 Task: Add Medinatura T-Relief Extra Strength Pain Relief Tablets to the cart.
Action: Mouse moved to (254, 118)
Screenshot: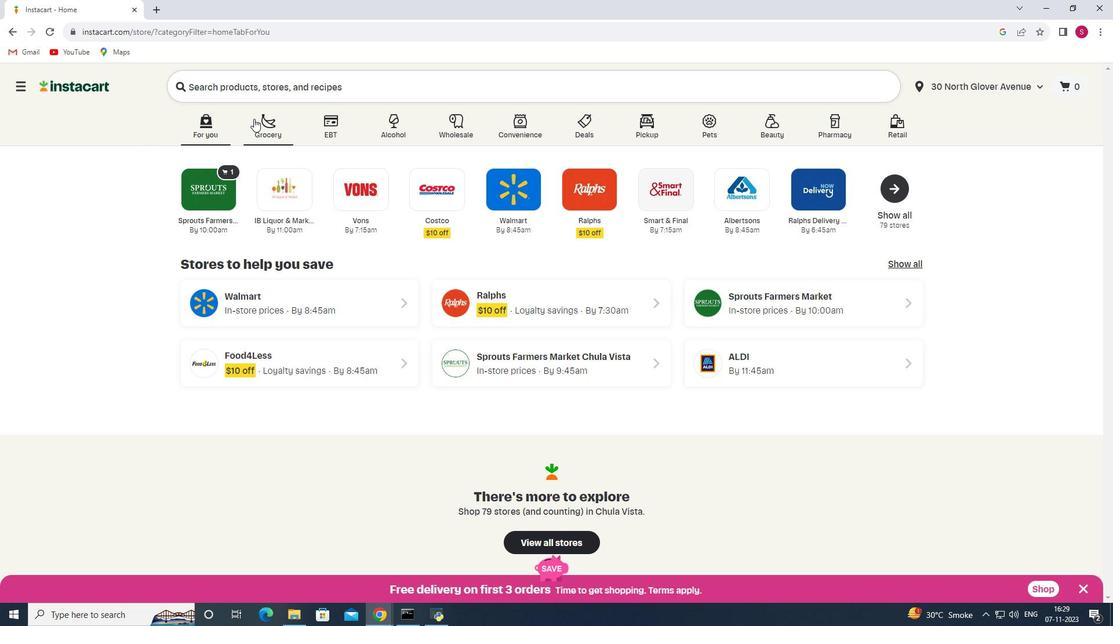 
Action: Mouse pressed left at (254, 118)
Screenshot: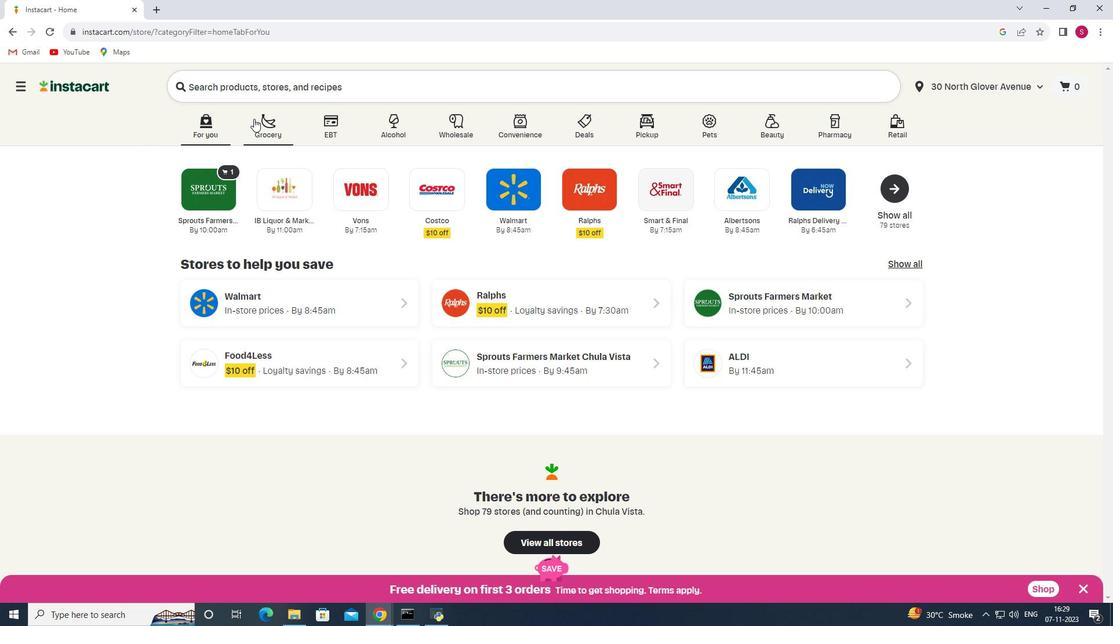 
Action: Mouse moved to (275, 356)
Screenshot: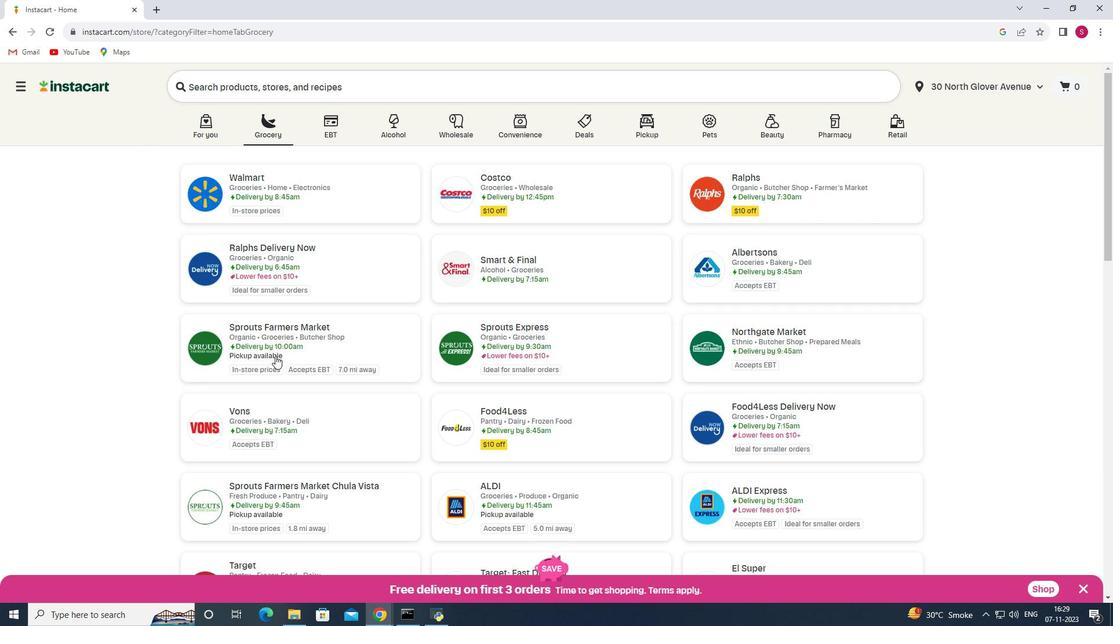 
Action: Mouse pressed left at (275, 356)
Screenshot: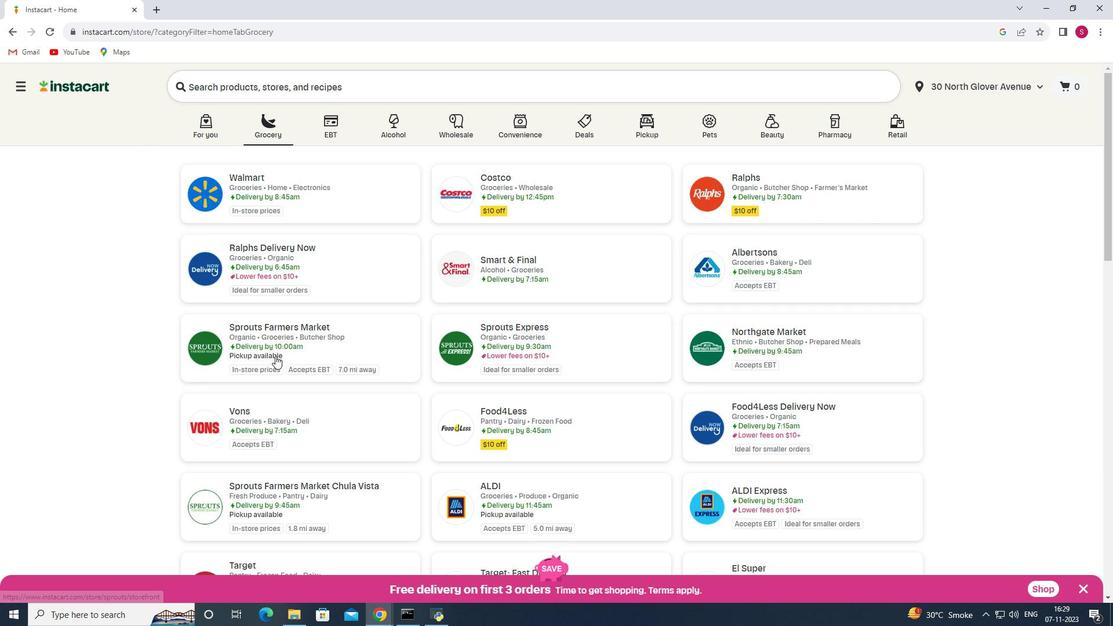 
Action: Mouse moved to (119, 320)
Screenshot: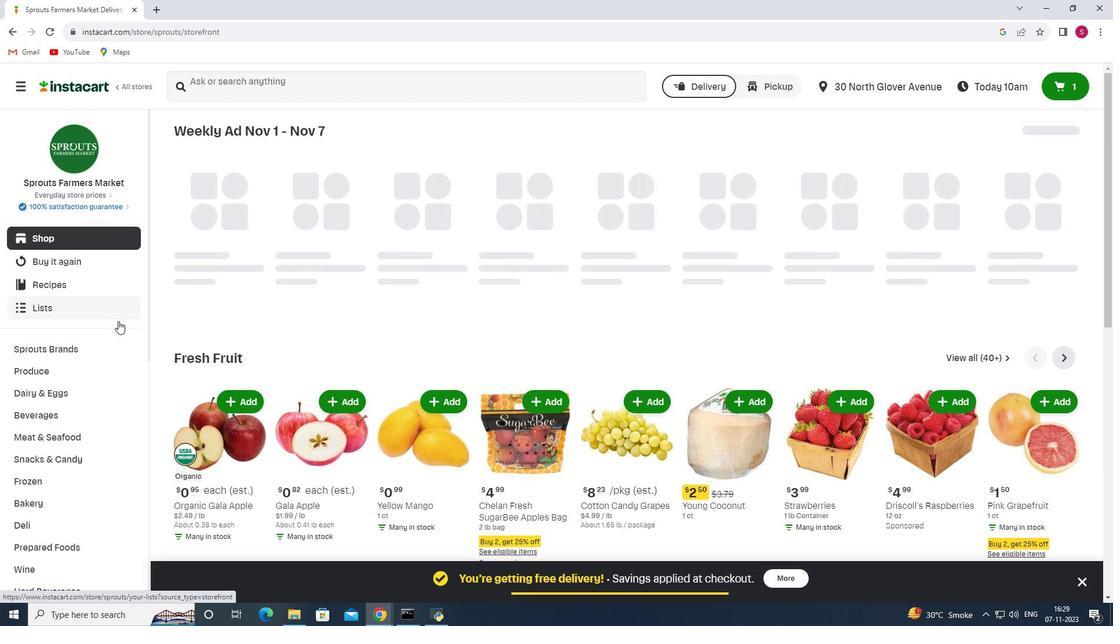 
Action: Mouse scrolled (119, 320) with delta (0, 0)
Screenshot: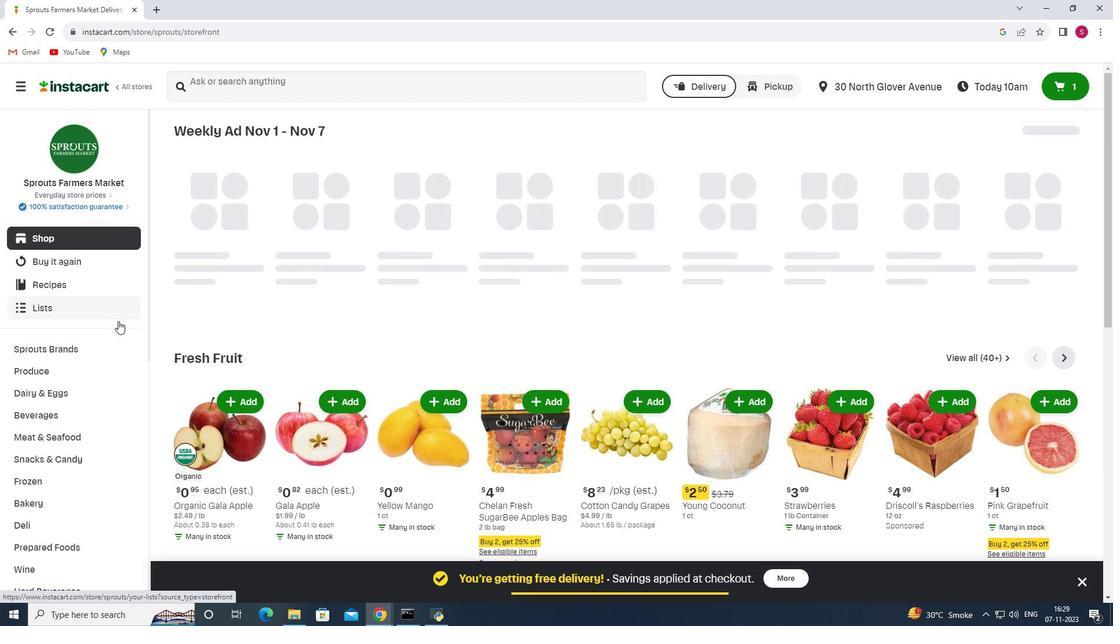 
Action: Mouse moved to (118, 321)
Screenshot: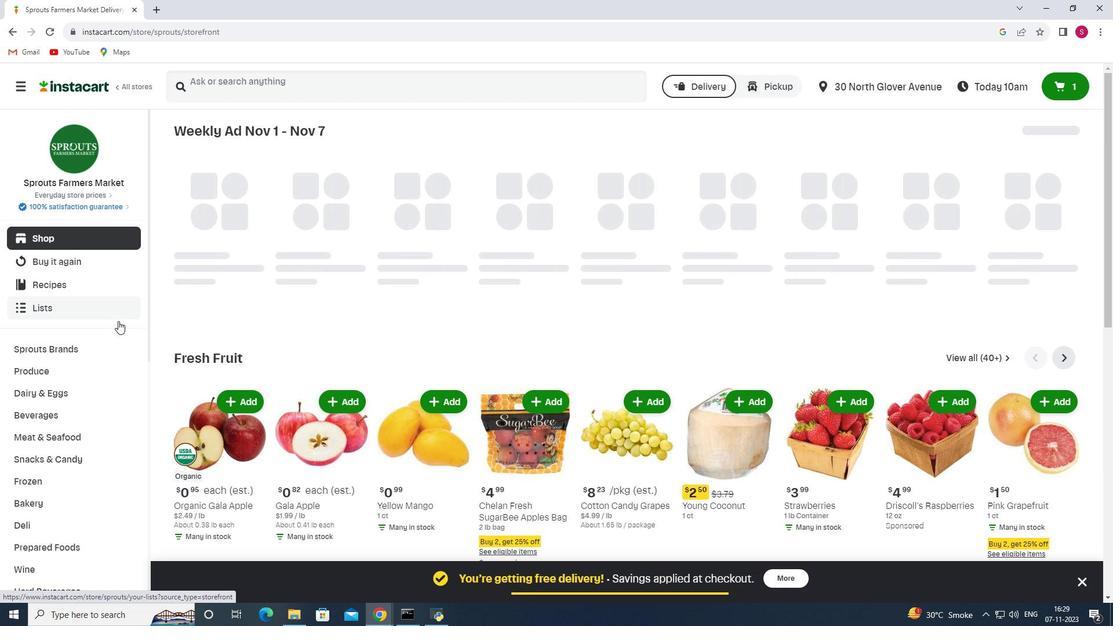 
Action: Mouse scrolled (118, 320) with delta (0, 0)
Screenshot: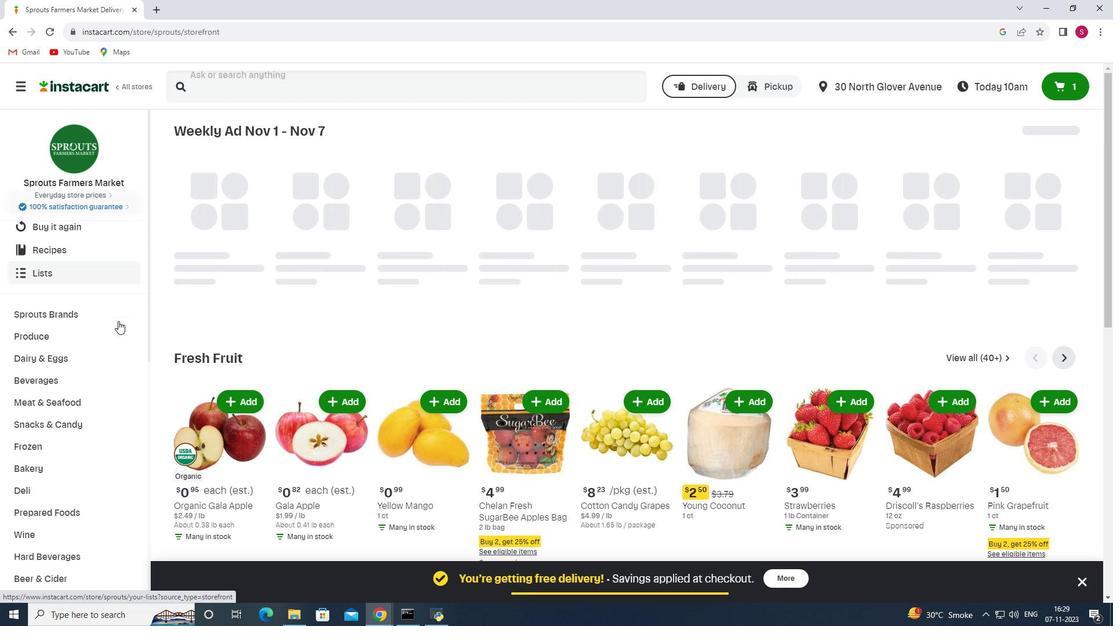 
Action: Mouse moved to (111, 321)
Screenshot: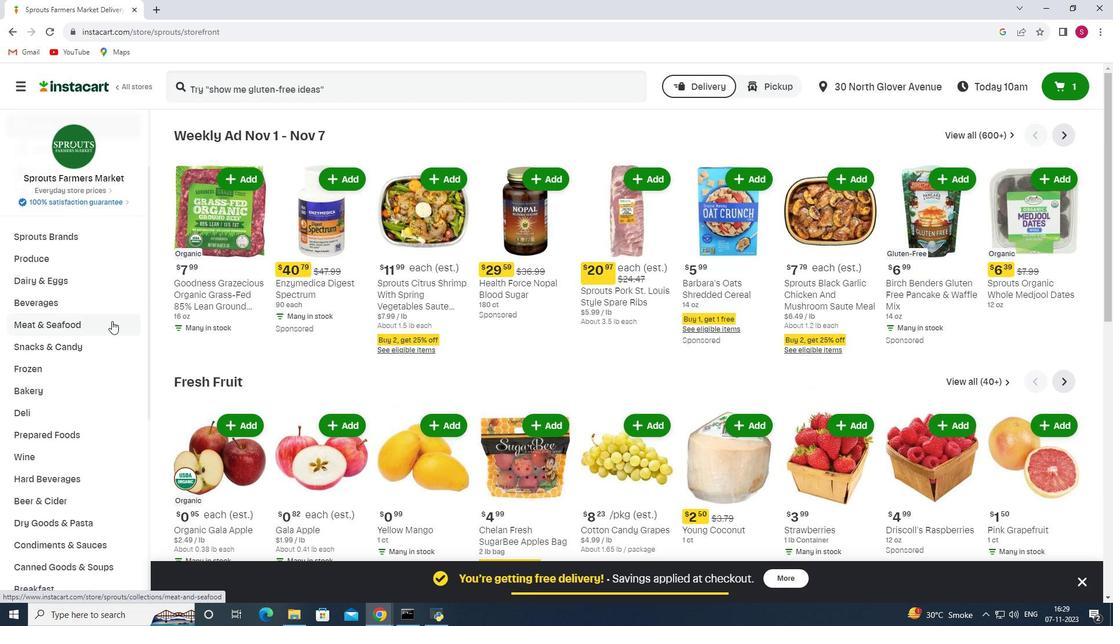 
Action: Mouse scrolled (111, 320) with delta (0, 0)
Screenshot: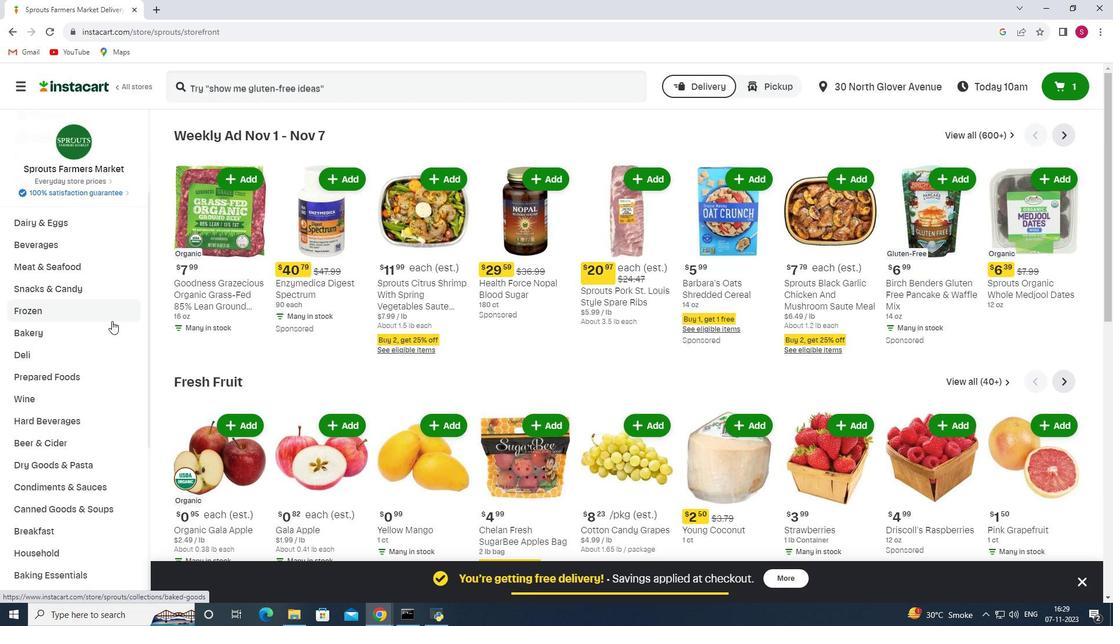
Action: Mouse scrolled (111, 320) with delta (0, 0)
Screenshot: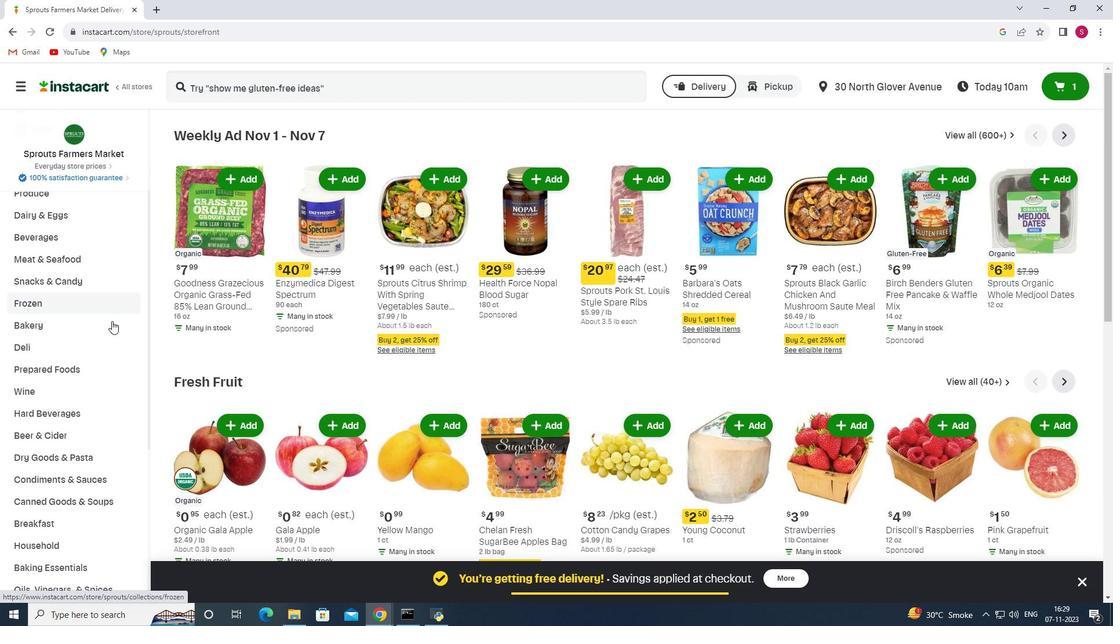 
Action: Mouse scrolled (111, 320) with delta (0, 0)
Screenshot: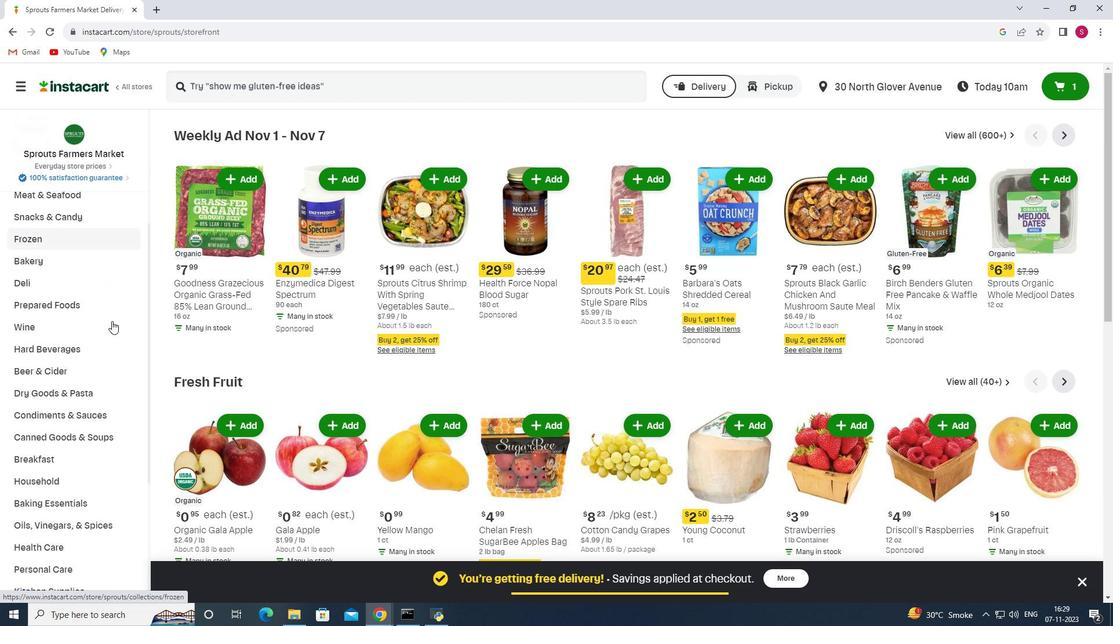 
Action: Mouse scrolled (111, 320) with delta (0, 0)
Screenshot: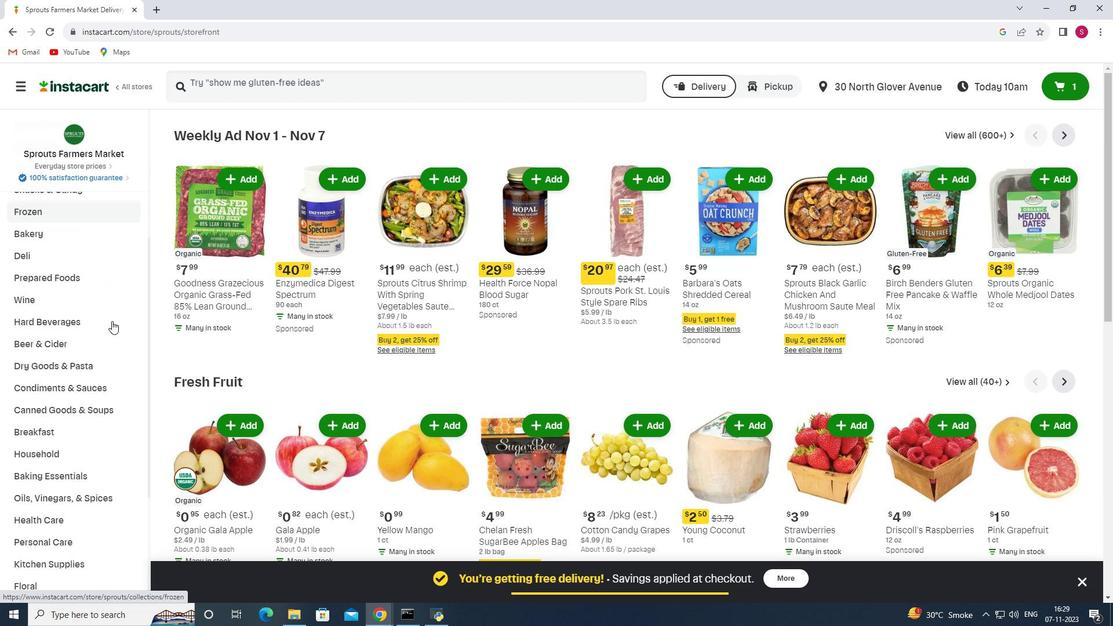 
Action: Mouse scrolled (111, 320) with delta (0, 0)
Screenshot: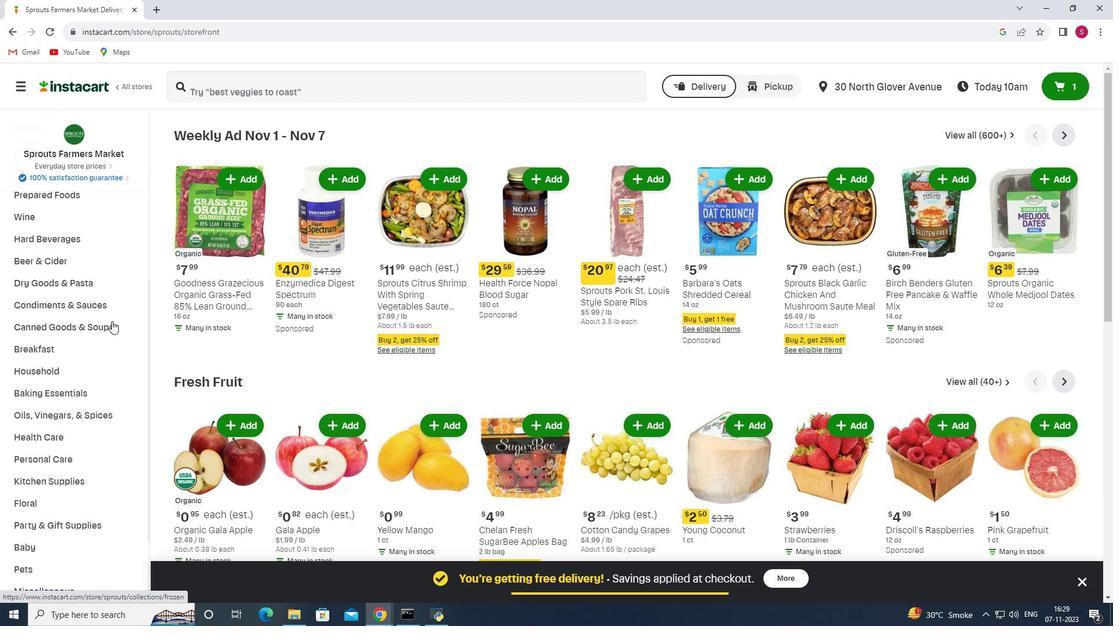 
Action: Mouse moved to (84, 381)
Screenshot: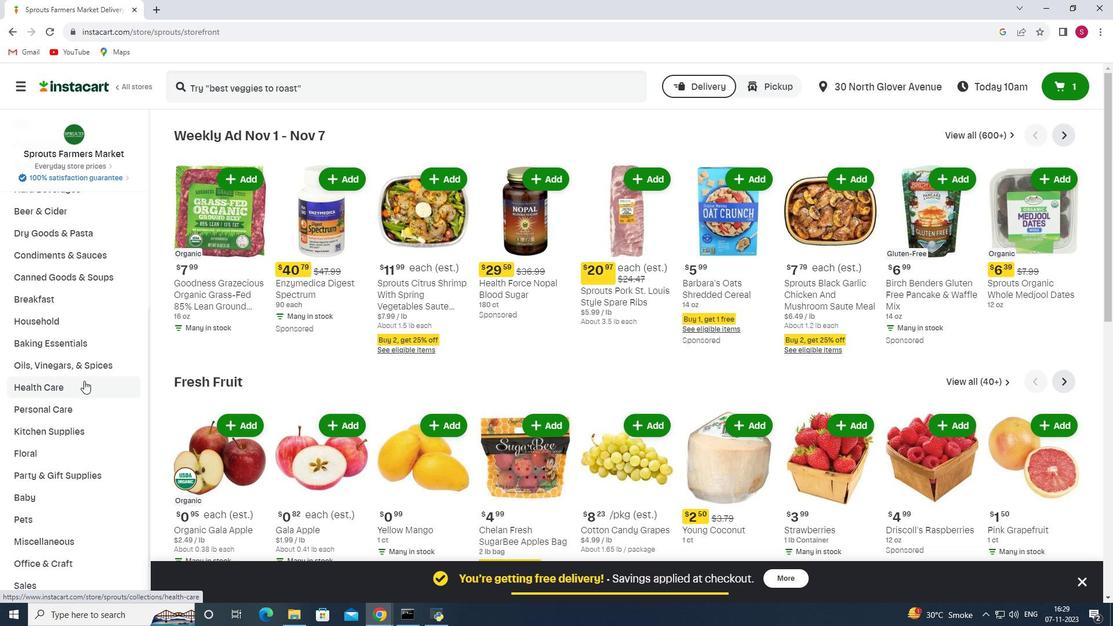 
Action: Mouse pressed left at (84, 381)
Screenshot: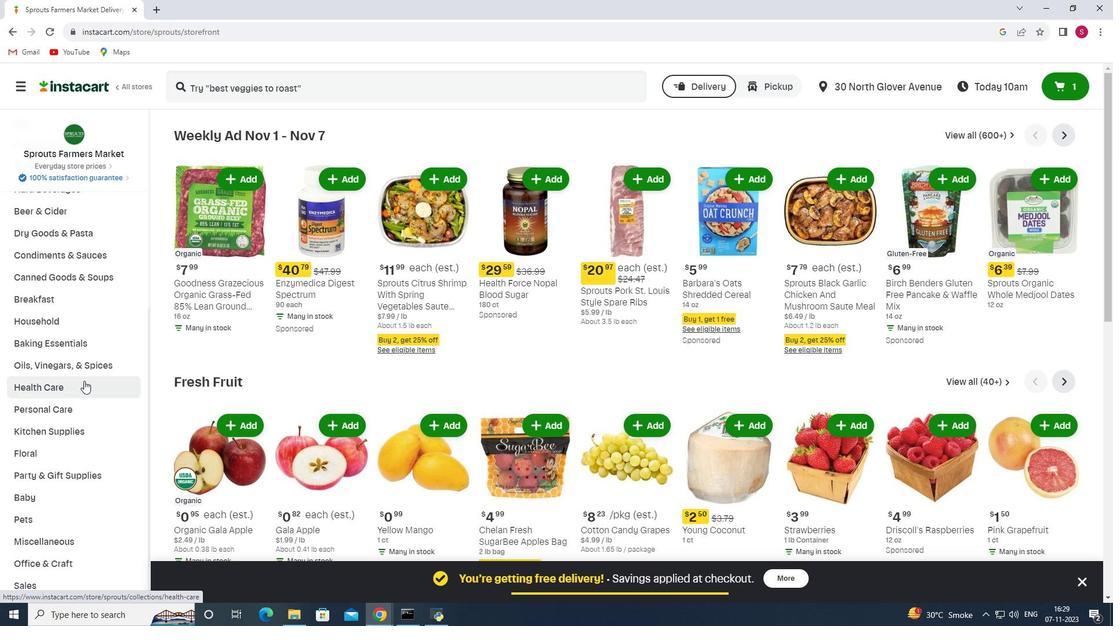 
Action: Mouse moved to (410, 160)
Screenshot: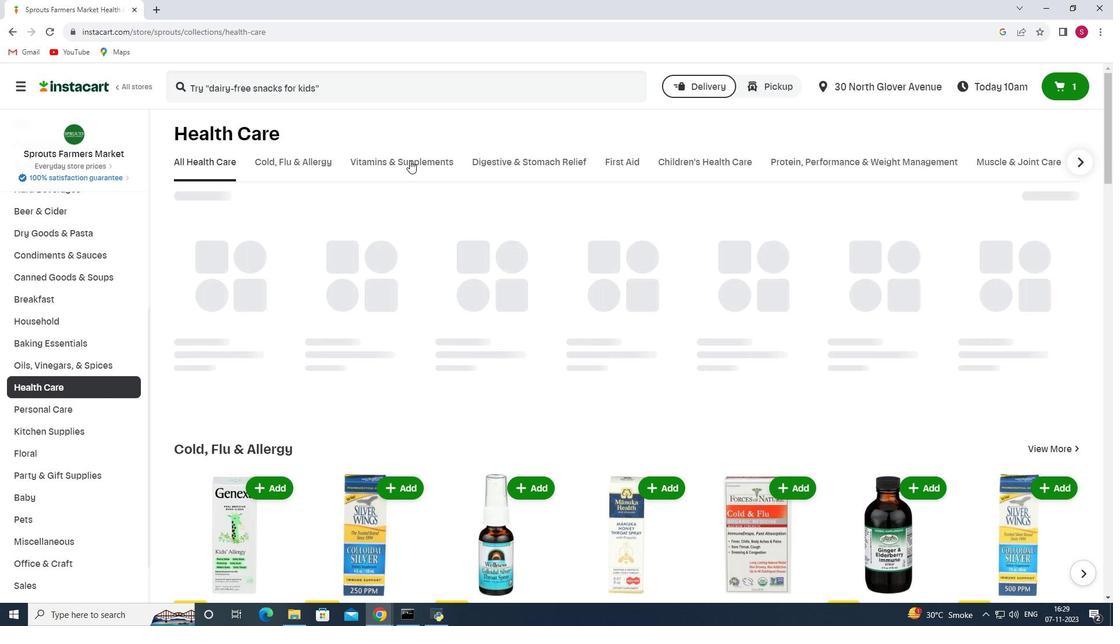 
Action: Mouse pressed left at (410, 160)
Screenshot: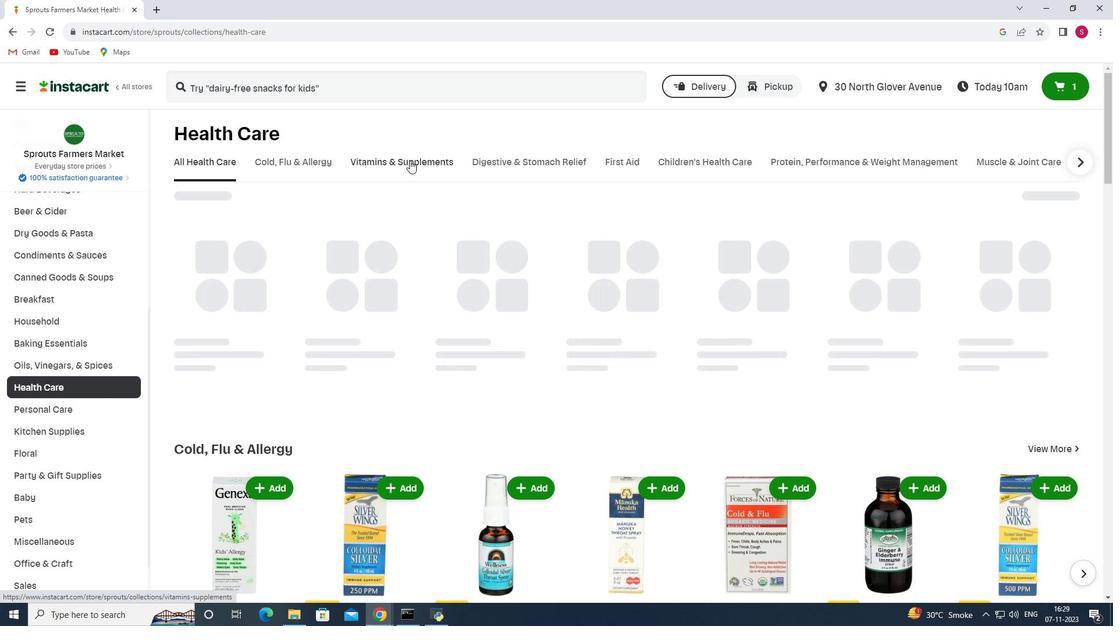 
Action: Mouse moved to (914, 212)
Screenshot: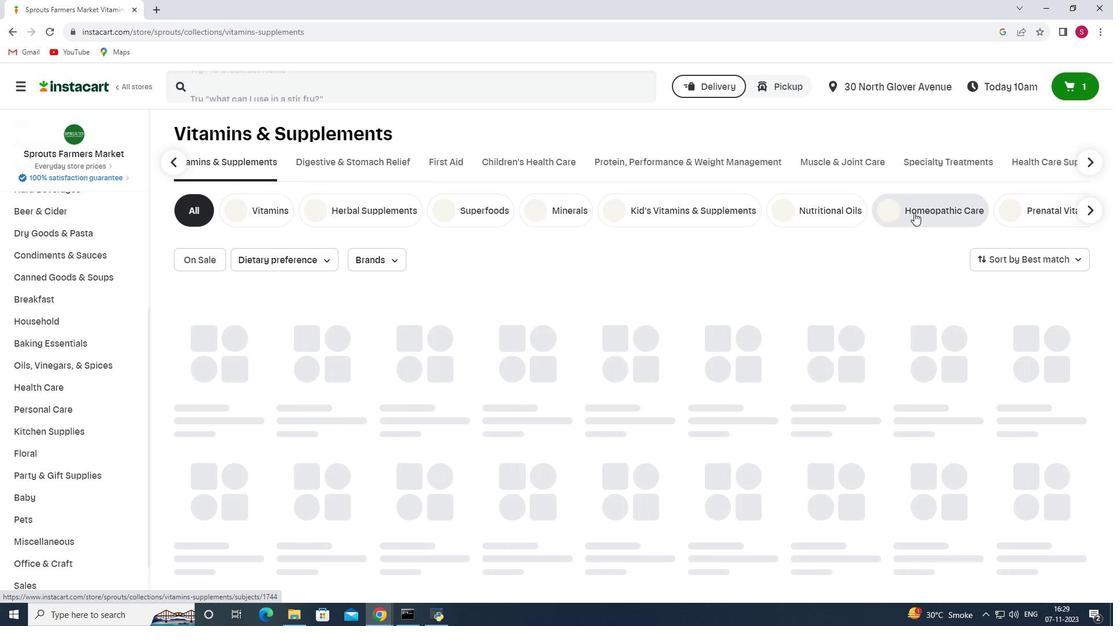 
Action: Mouse pressed left at (914, 212)
Screenshot: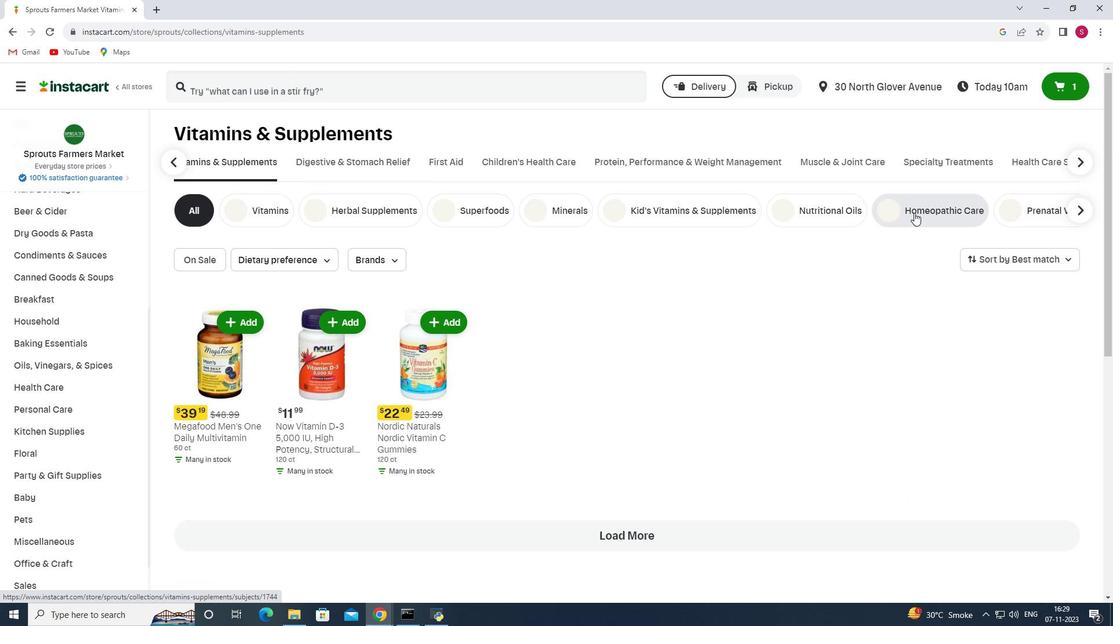 
Action: Mouse moved to (332, 82)
Screenshot: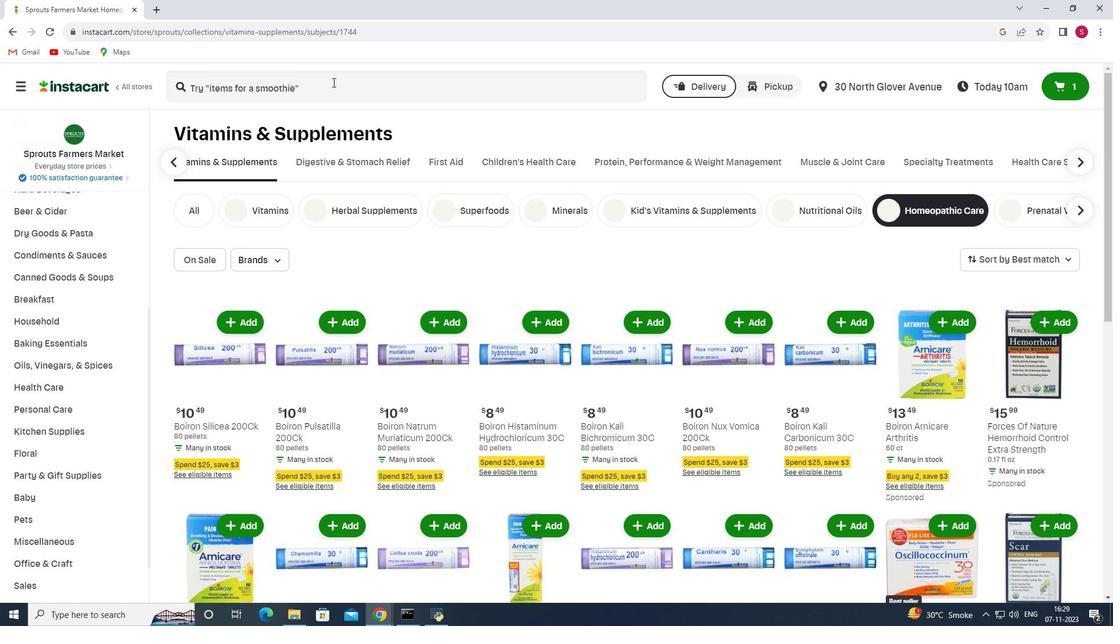 
Action: Mouse pressed left at (332, 82)
Screenshot: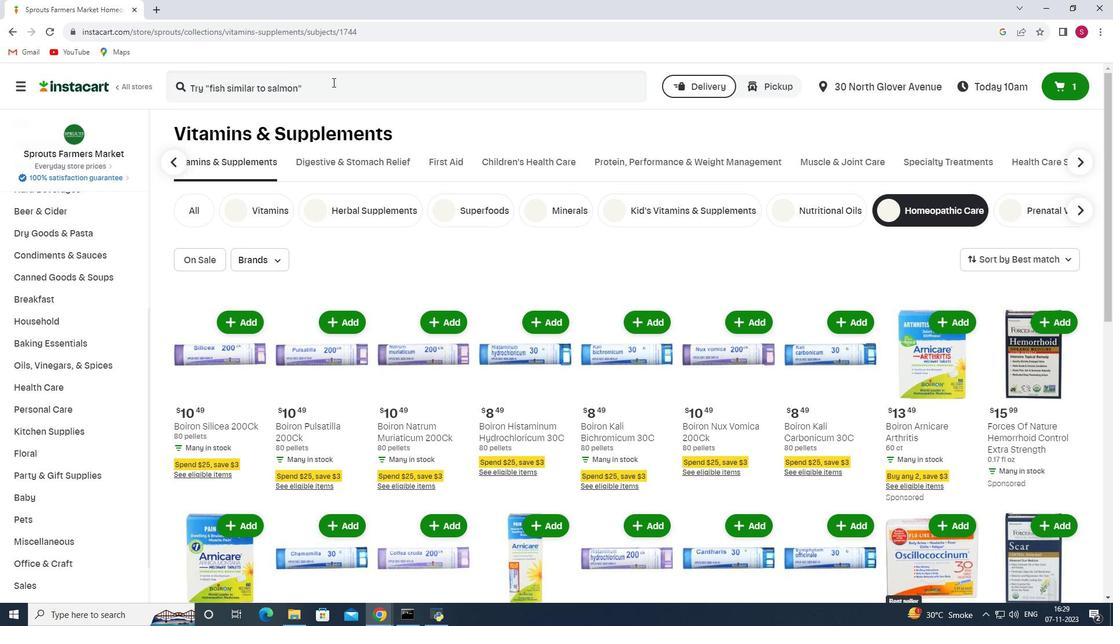 
Action: Key pressed <Key.shift_r><Key.shift_r>Medinatura<Key.space><Key.shift>T-<Key.shift>Relief<Key.space><Key.shift><Key.shift><Key.shift><Key.shift><Key.shift><Key.shift><Key.shift><Key.shift><Key.shift><Key.shift><Key.shift><Key.shift><Key.shift><Key.shift><Key.shift><Key.shift><Key.shift>Extra<Key.space><Key.shift>Strength<Key.space><Key.shift_r>Pain<Key.space><Key.shift><Key.shift>Relief<Key.space><Key.shift><Key.shift><Key.shift><Key.shift><Key.shift><Key.shift><Key.shift><Key.shift><Key.shift>Tablets
Screenshot: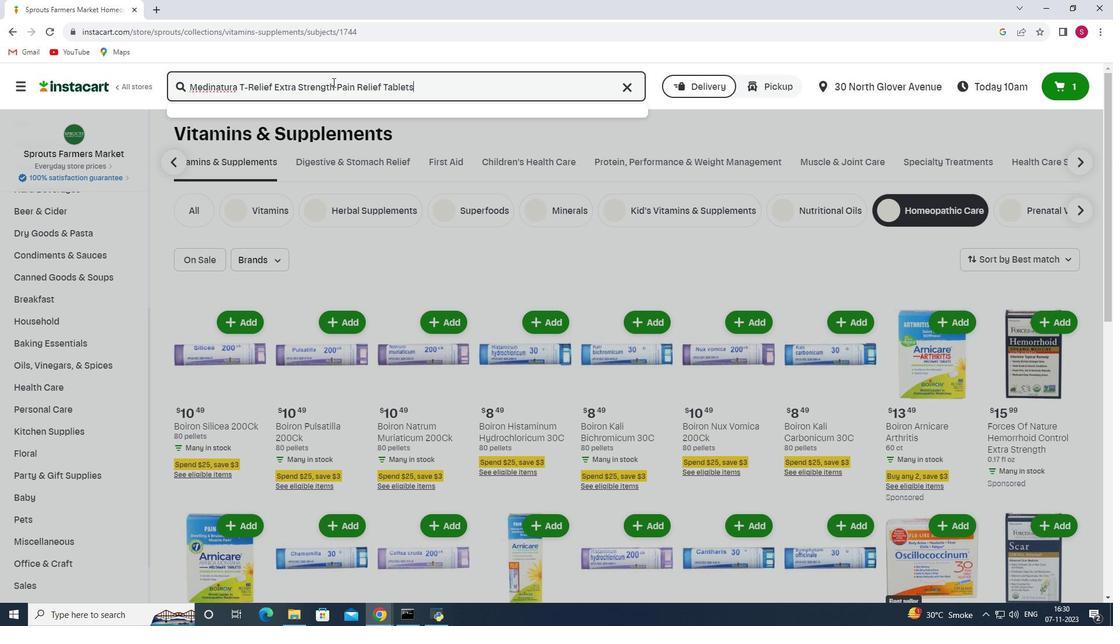 
Action: Mouse moved to (591, 92)
Screenshot: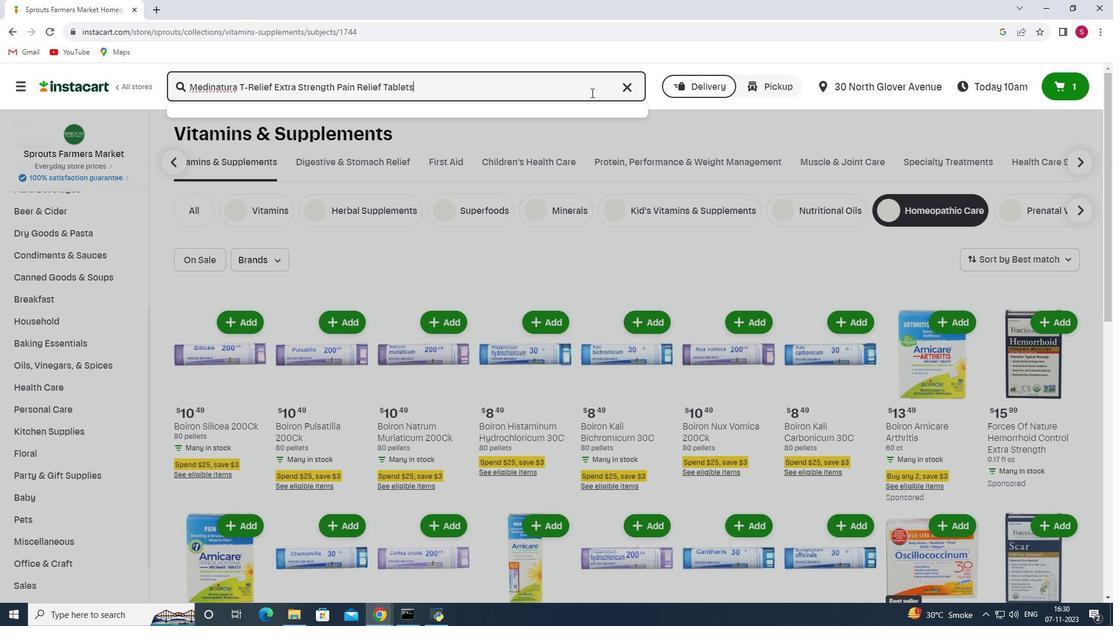 
Action: Key pressed <Key.enter>
Screenshot: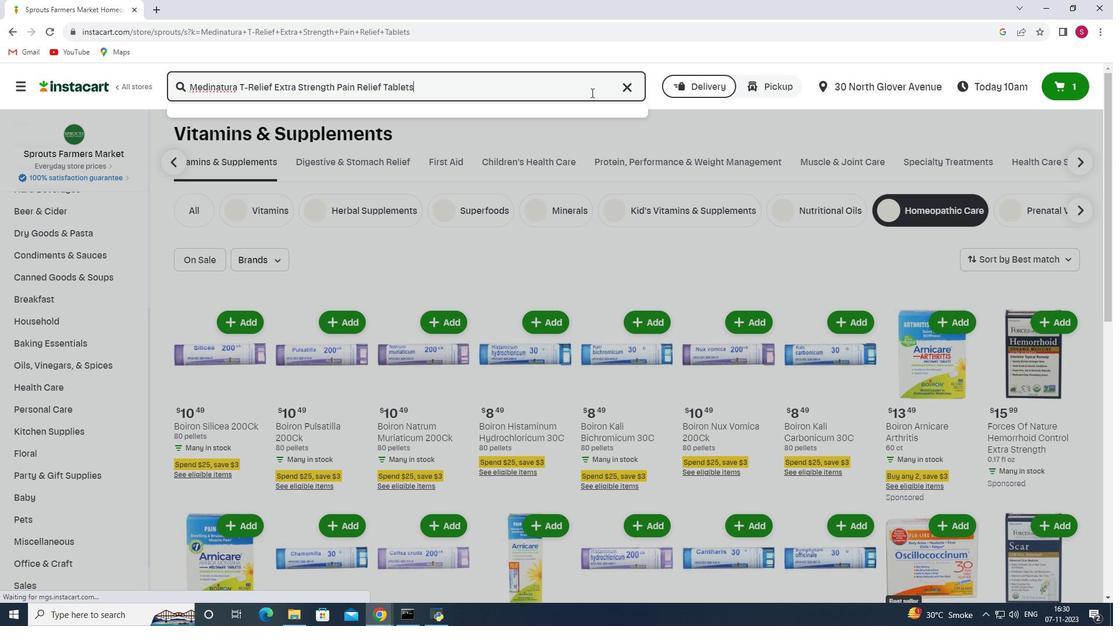 
Action: Mouse moved to (833, 248)
Screenshot: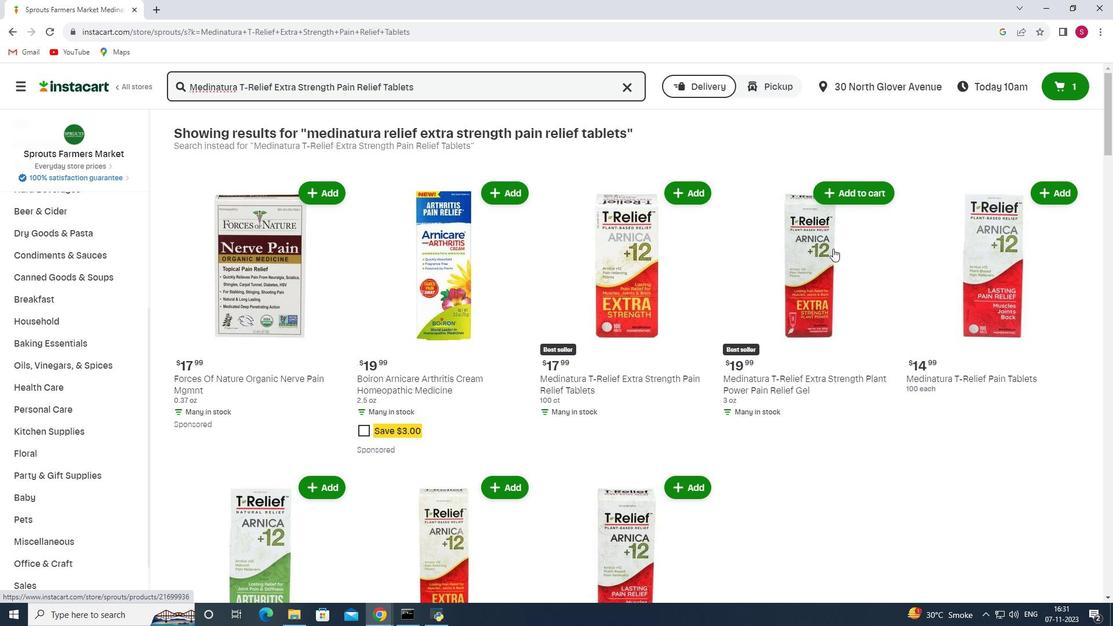
Action: Mouse scrolled (833, 248) with delta (0, 0)
Screenshot: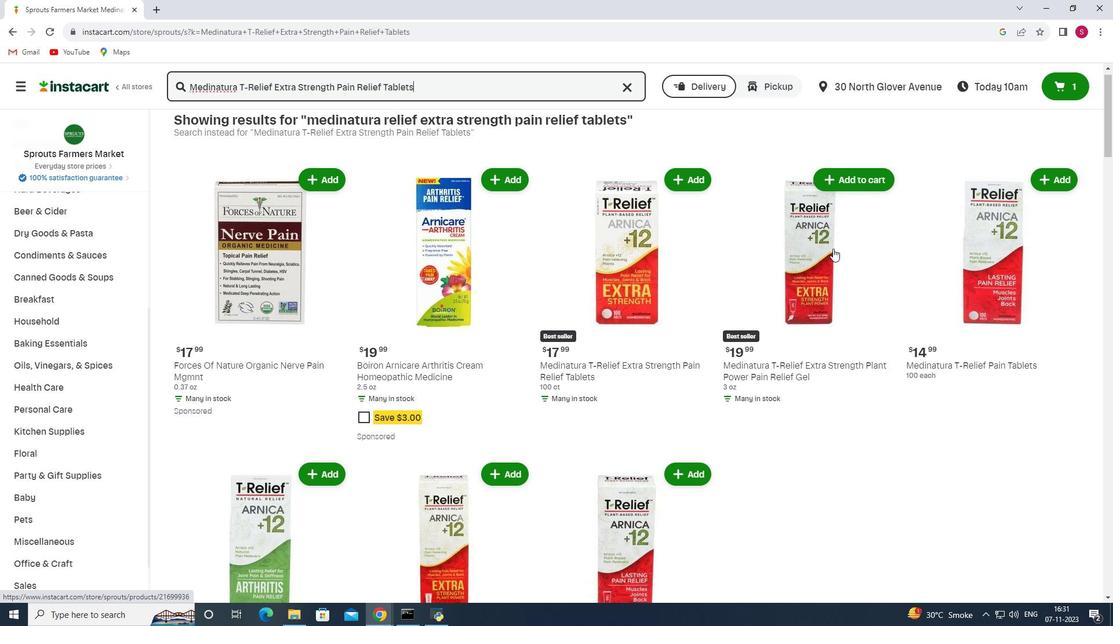 
Action: Mouse moved to (671, 131)
Screenshot: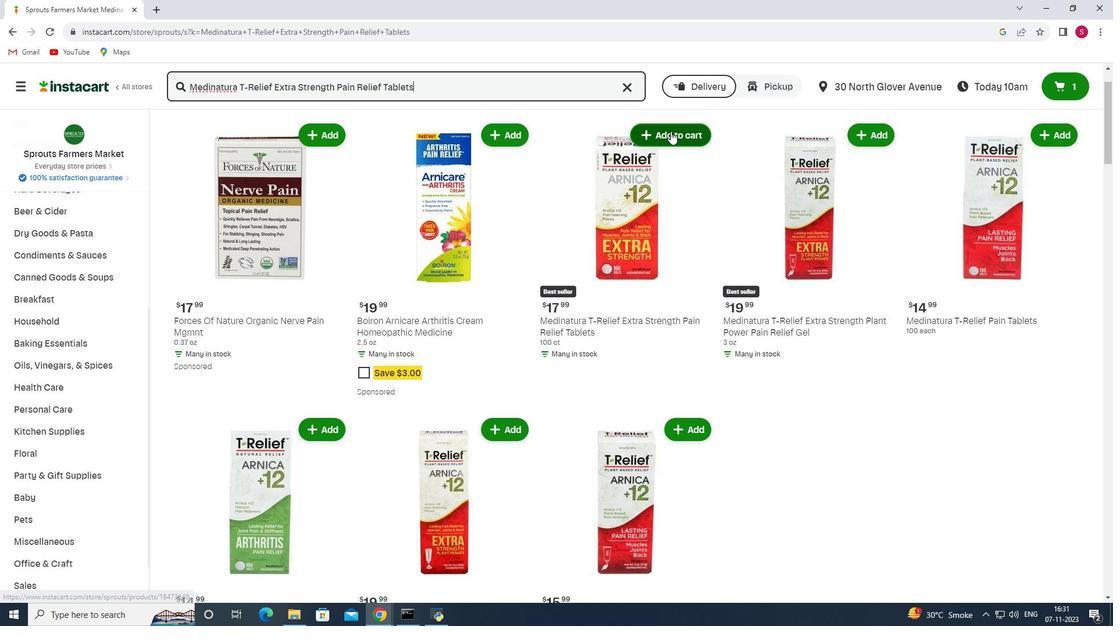 
Action: Mouse pressed left at (671, 131)
Screenshot: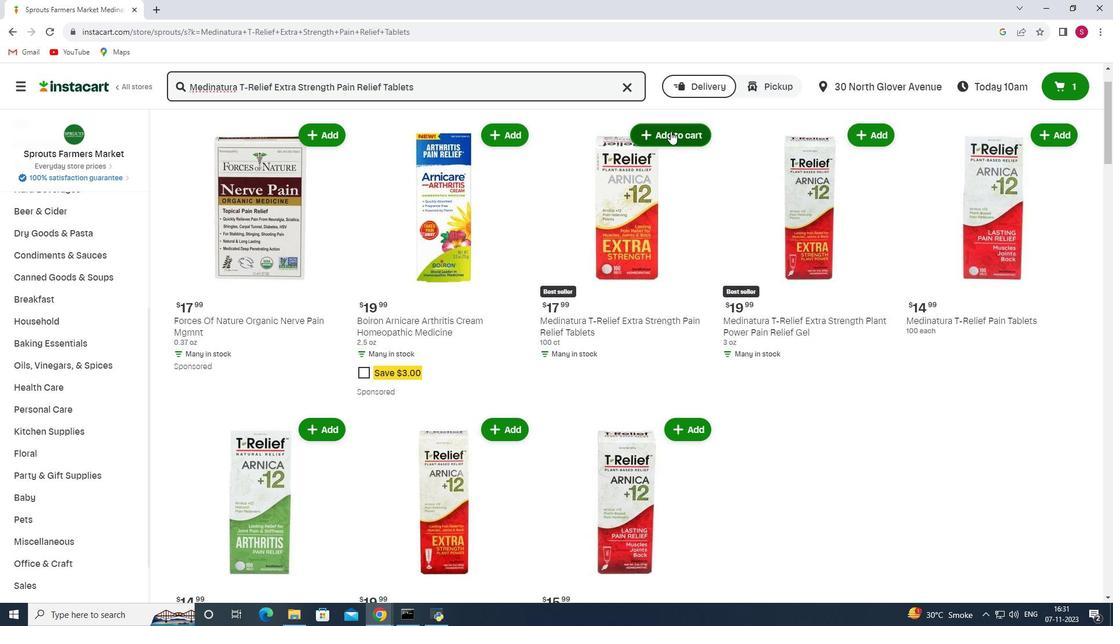 
Action: Mouse moved to (682, 175)
Screenshot: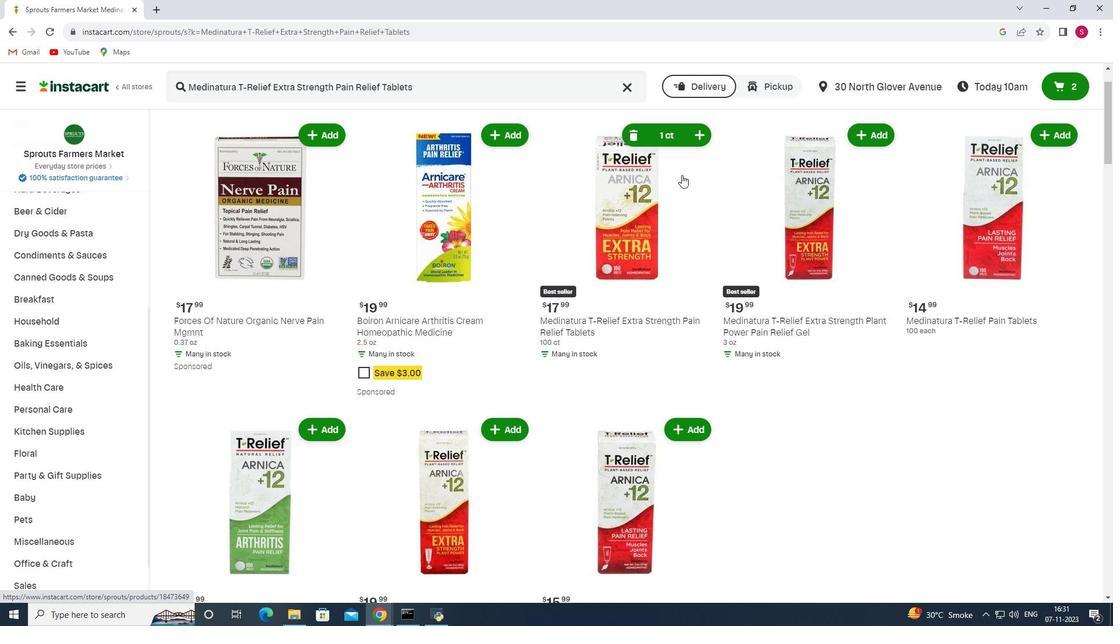 
